 Task: Add the task  Implement a new remote desktop solution for a company's clients to the section Customer Satisfaction Sprint in the project AgilePilot and add a Due Date to the respective task as 2023/12/25
Action: Mouse moved to (559, 574)
Screenshot: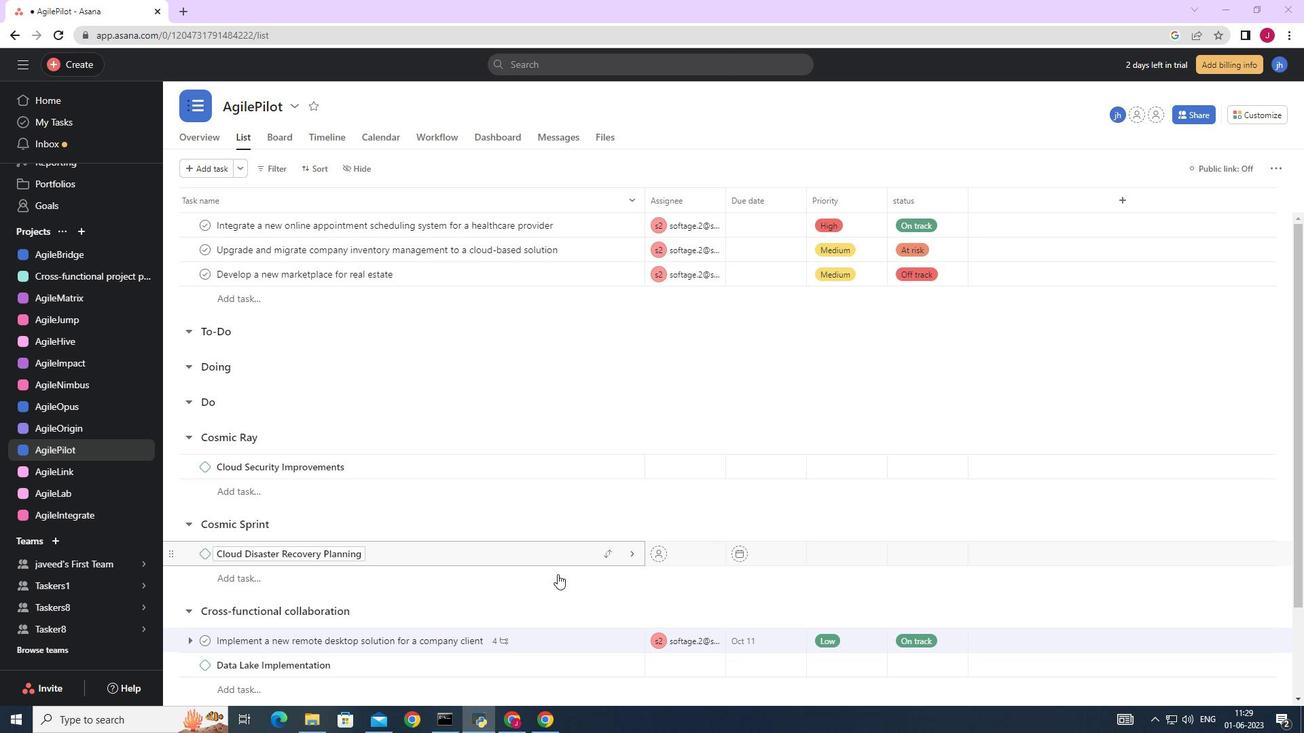 
Action: Mouse scrolled (559, 573) with delta (0, 0)
Screenshot: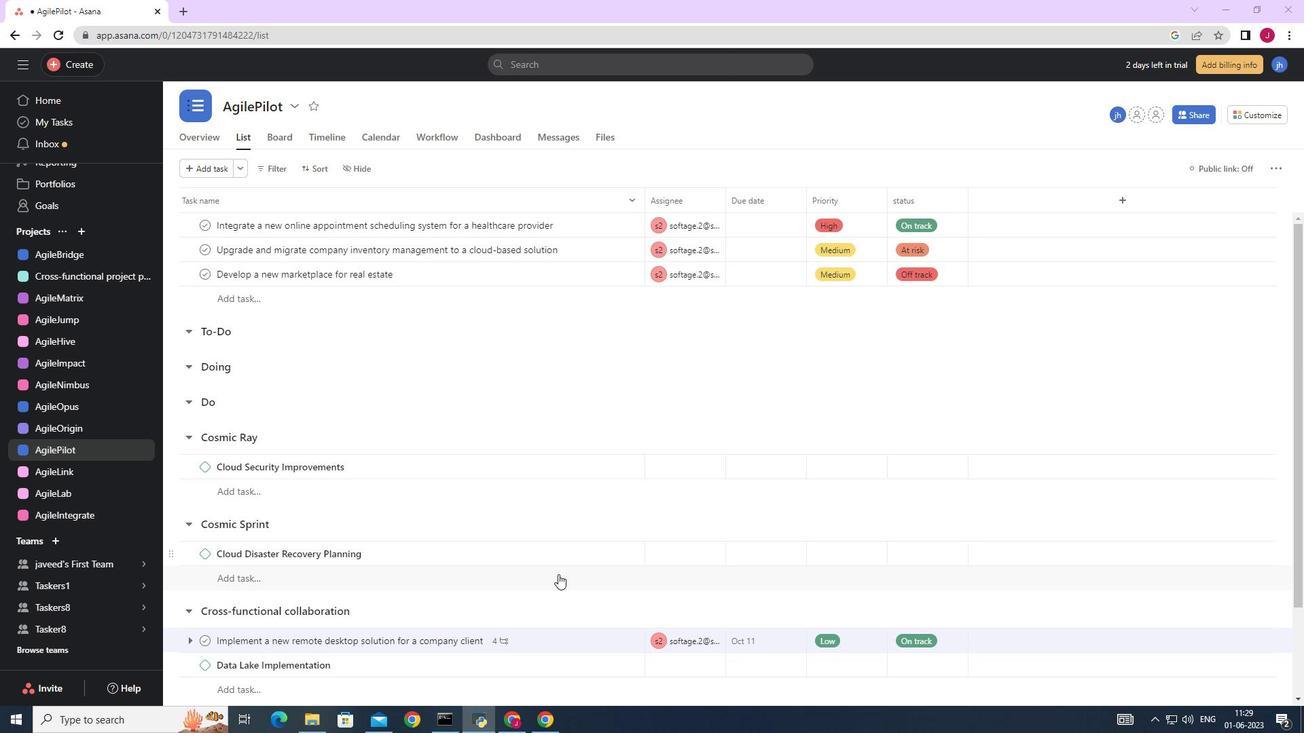 
Action: Mouse scrolled (559, 573) with delta (0, 0)
Screenshot: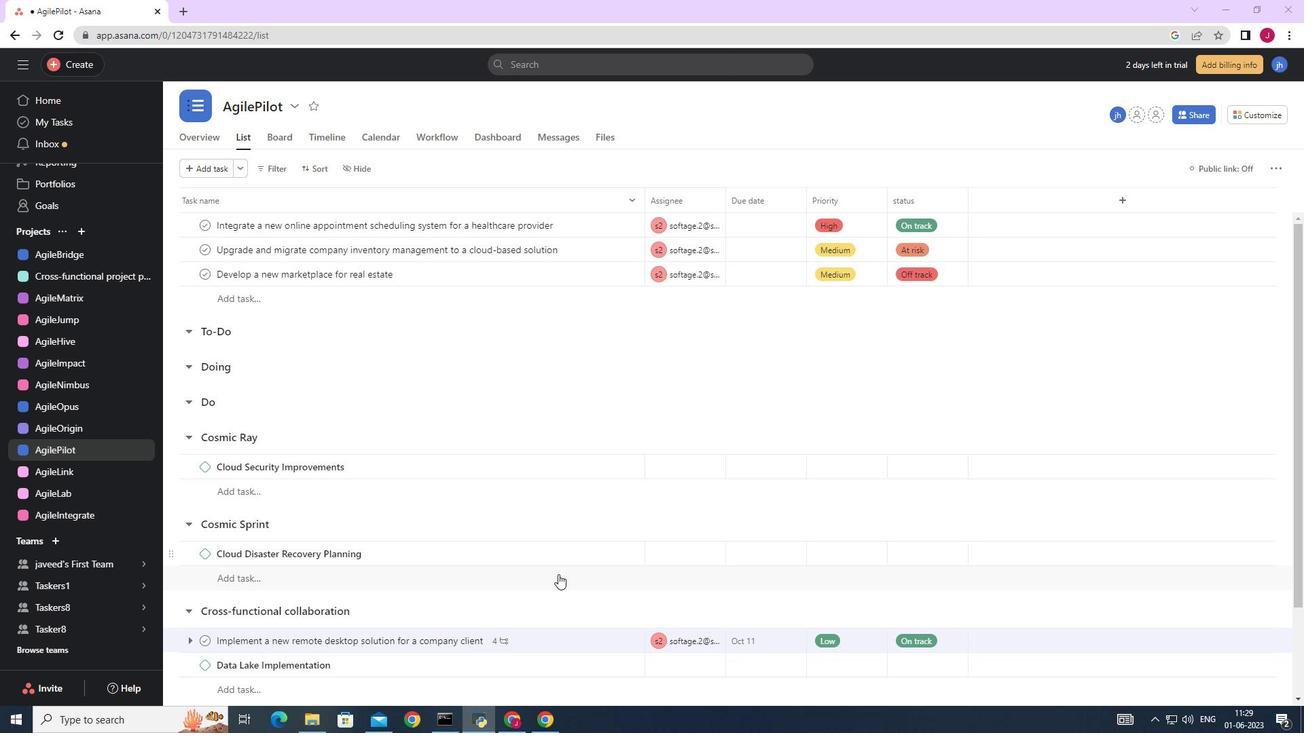 
Action: Mouse scrolled (559, 573) with delta (0, 0)
Screenshot: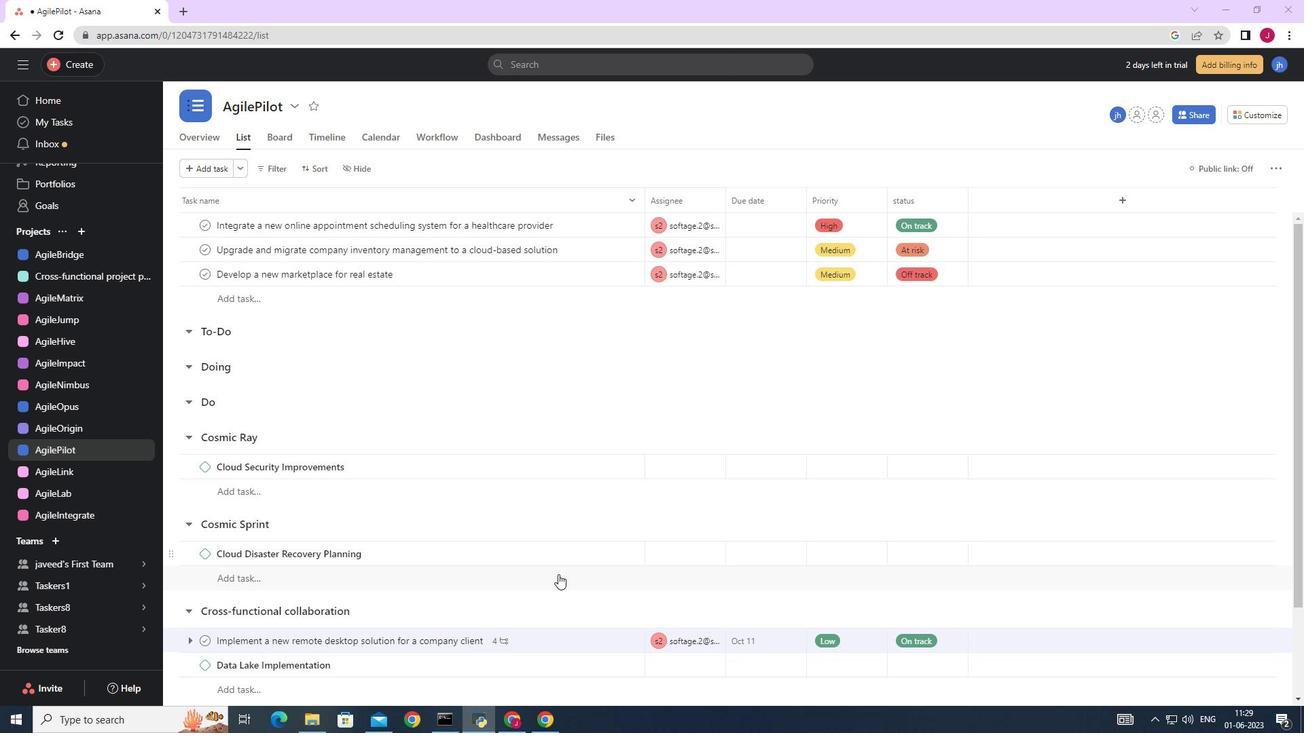 
Action: Mouse scrolled (559, 573) with delta (0, 0)
Screenshot: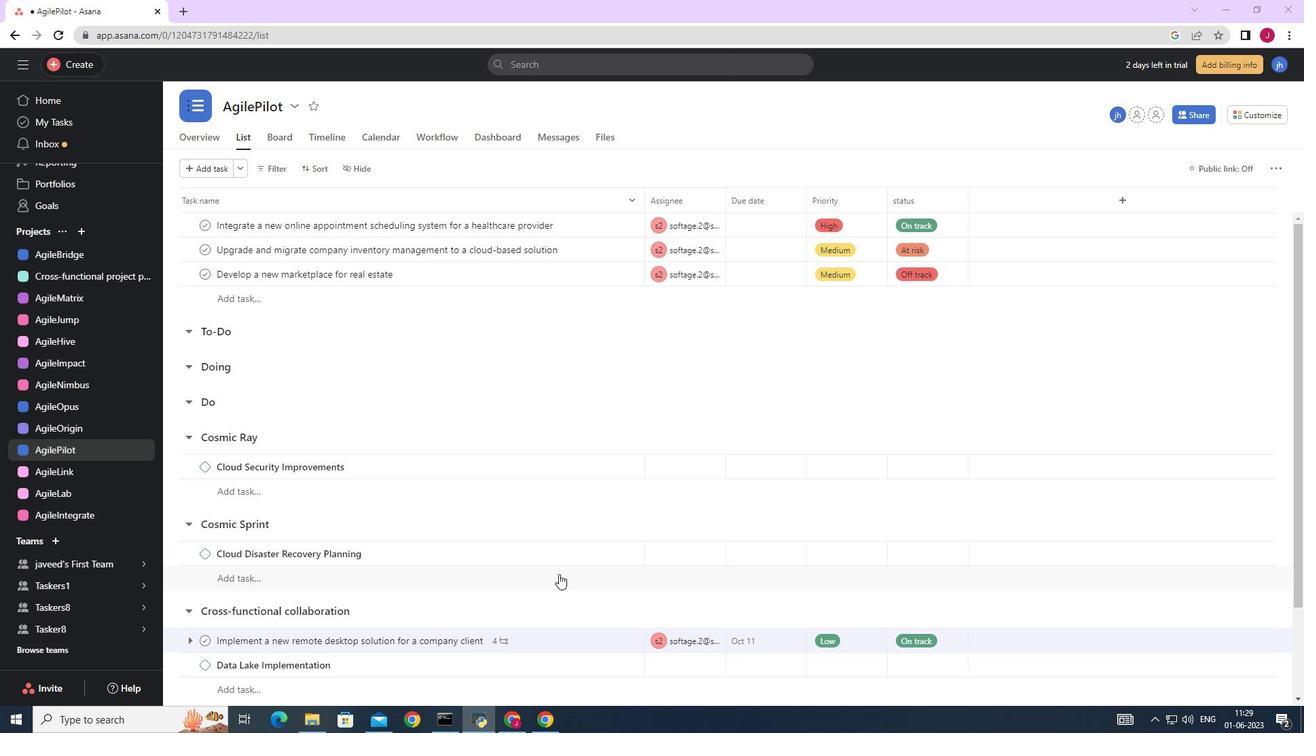 
Action: Mouse scrolled (559, 573) with delta (0, 0)
Screenshot: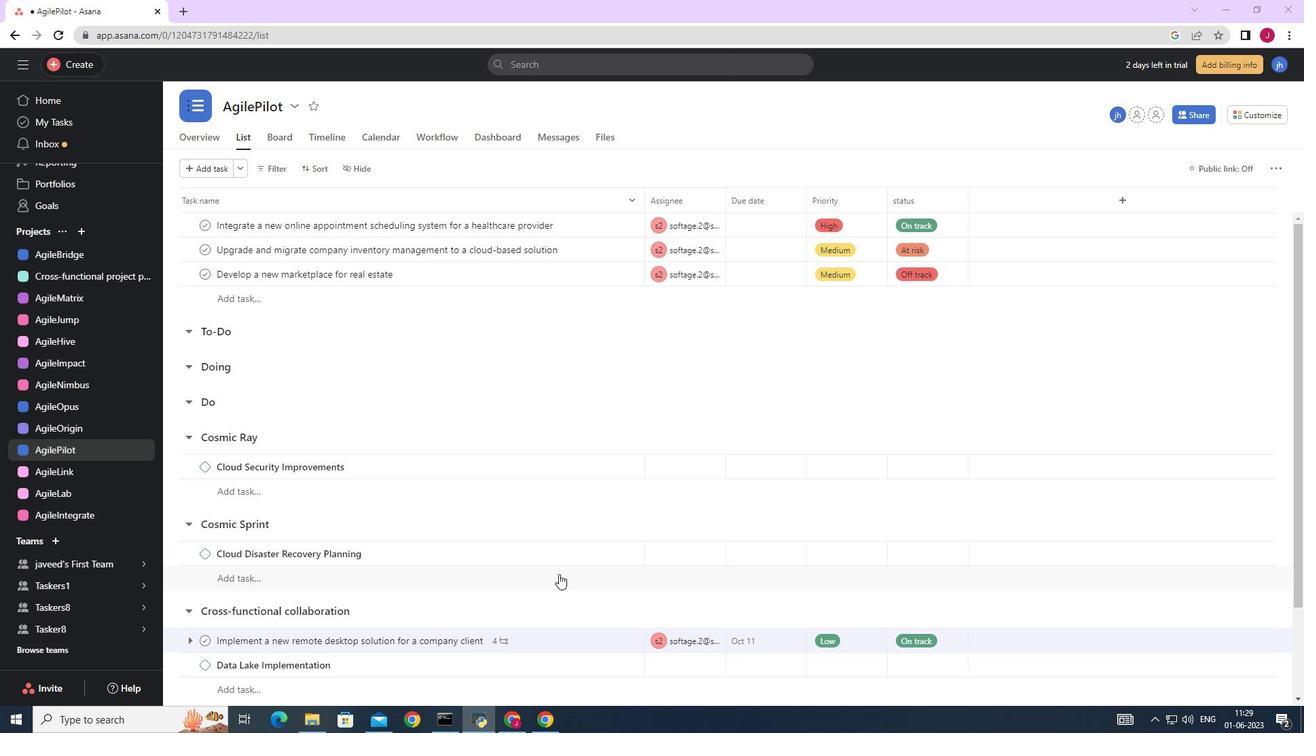 
Action: Mouse moved to (606, 531)
Screenshot: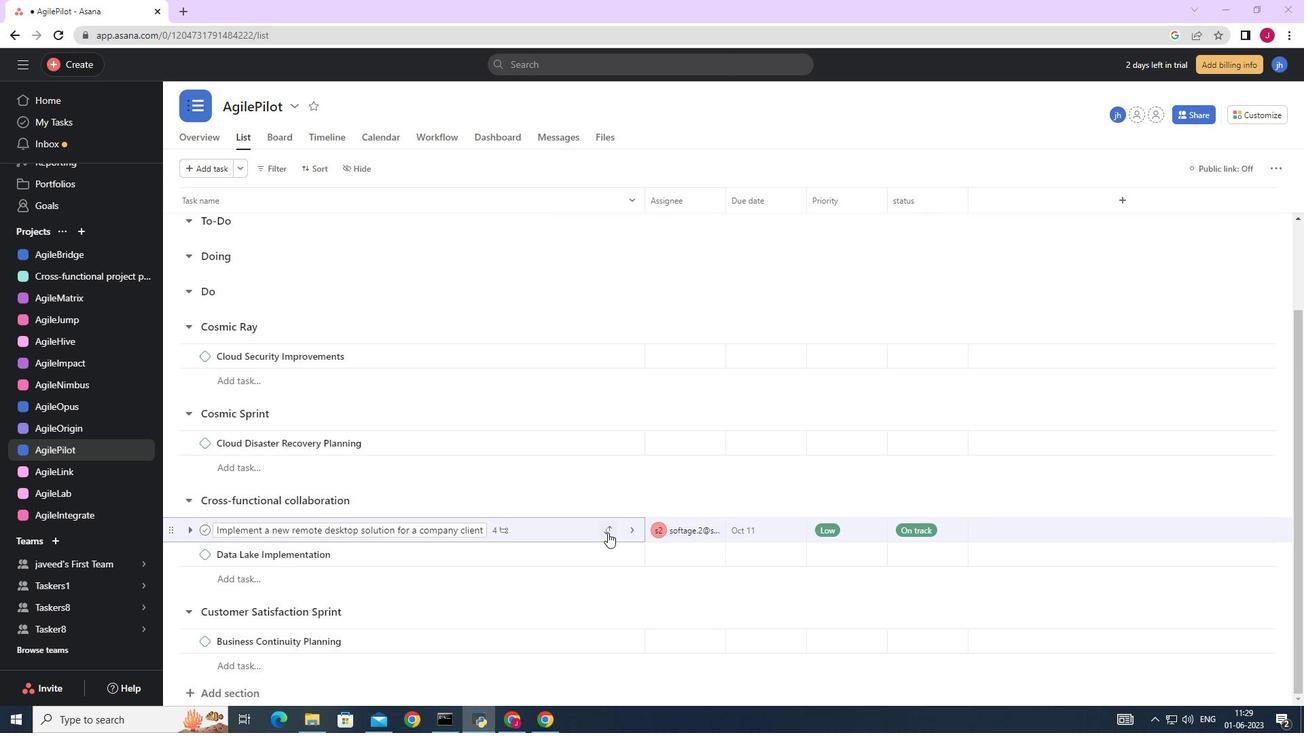 
Action: Mouse pressed left at (606, 531)
Screenshot: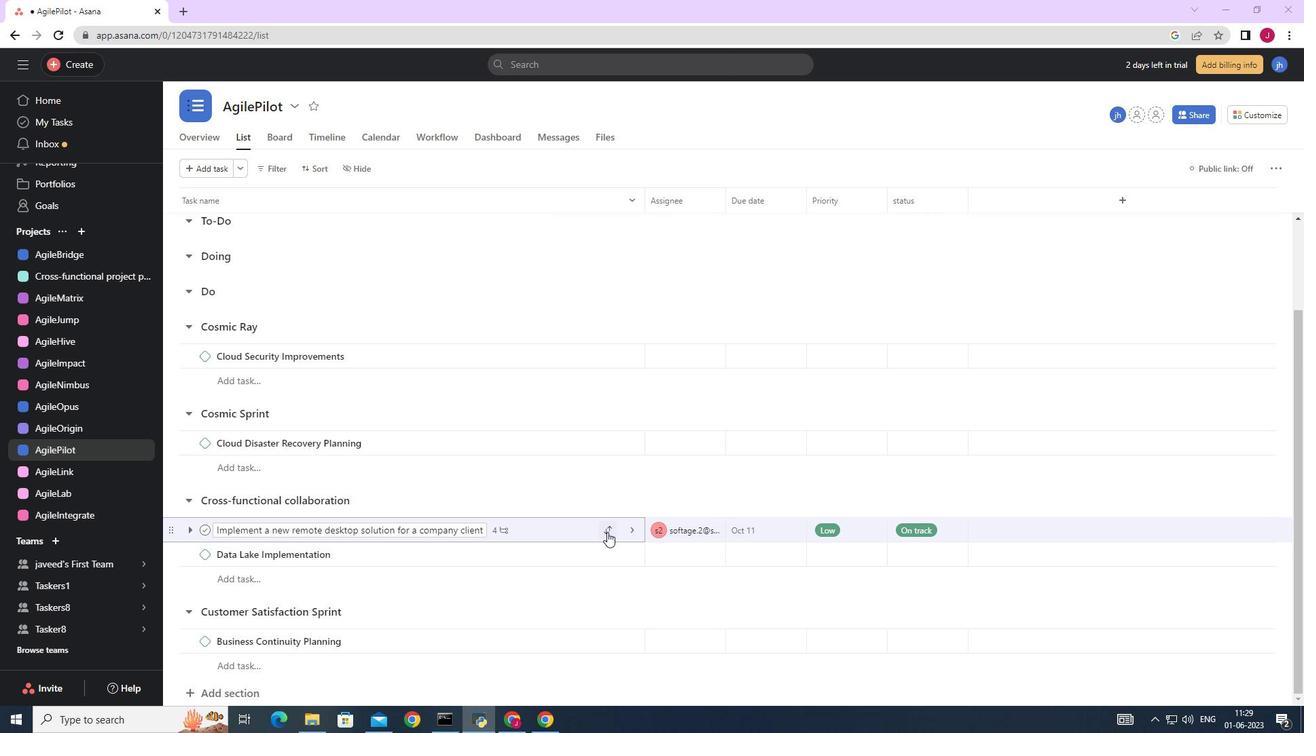 
Action: Mouse moved to (539, 501)
Screenshot: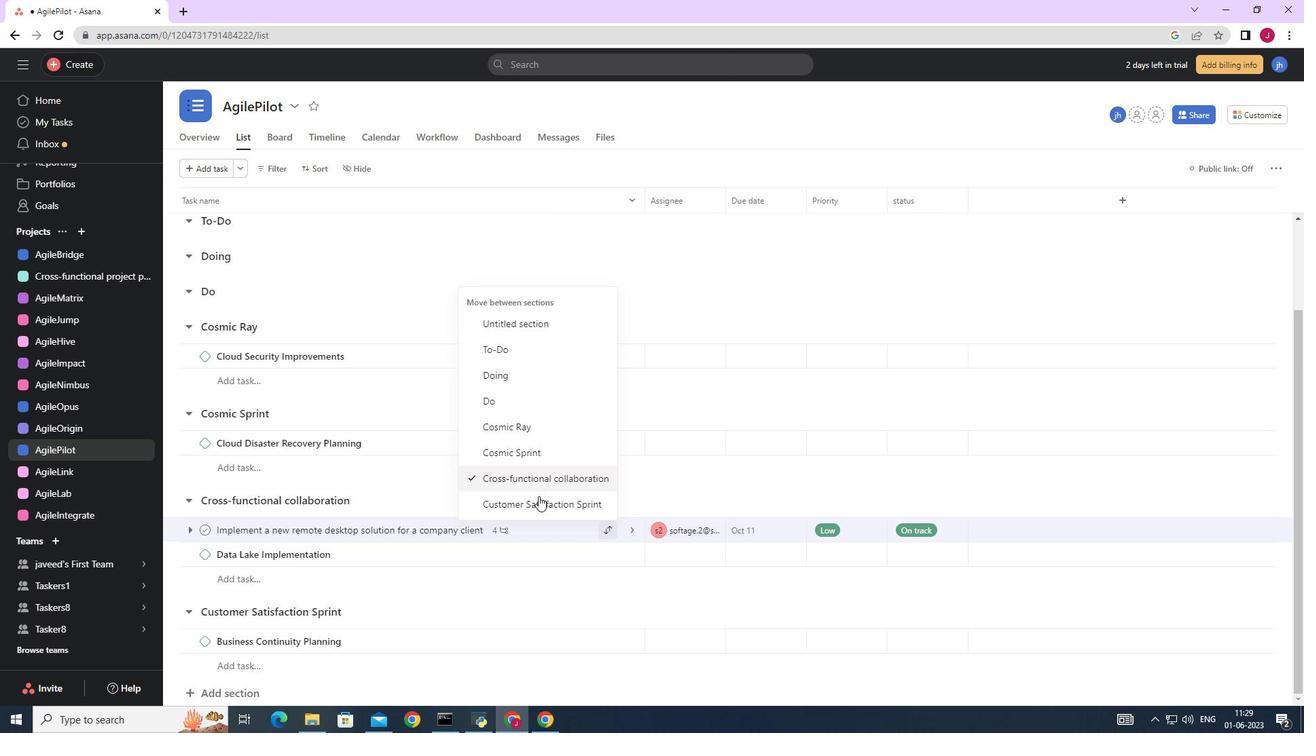 
Action: Mouse pressed left at (539, 501)
Screenshot: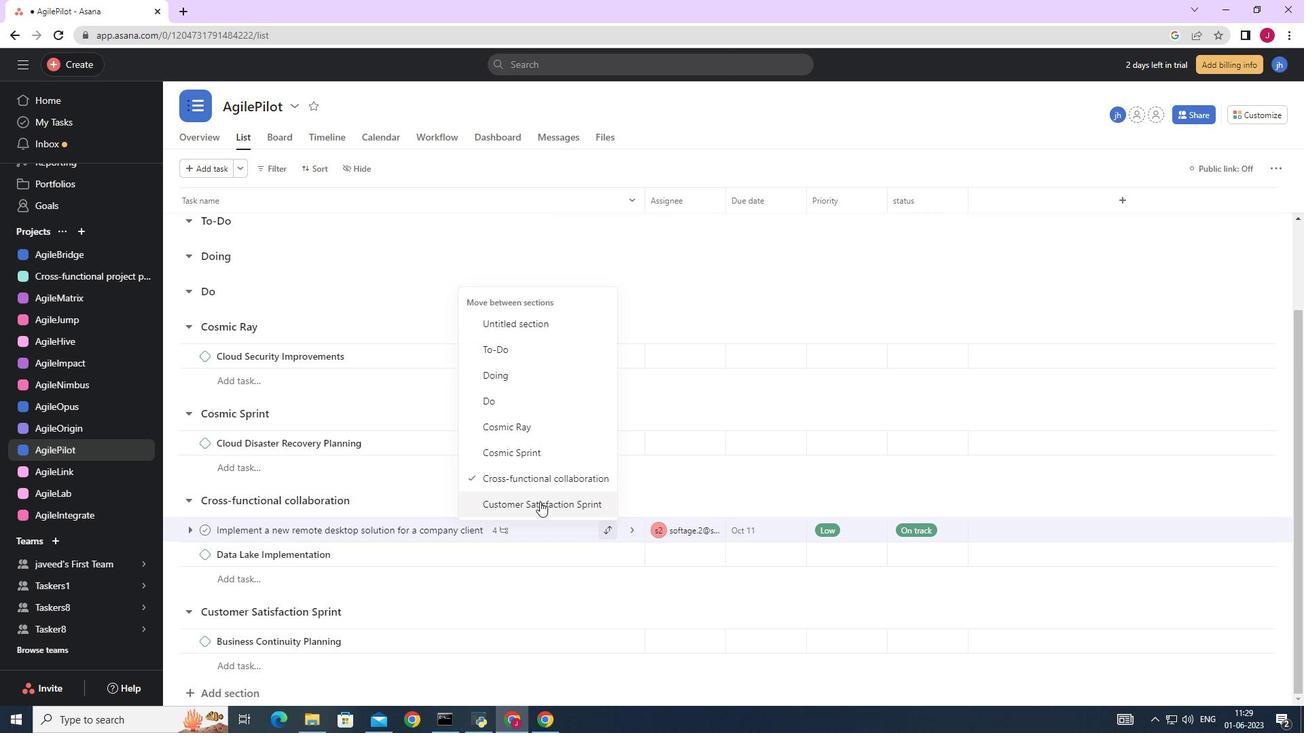 
Action: Mouse moved to (790, 619)
Screenshot: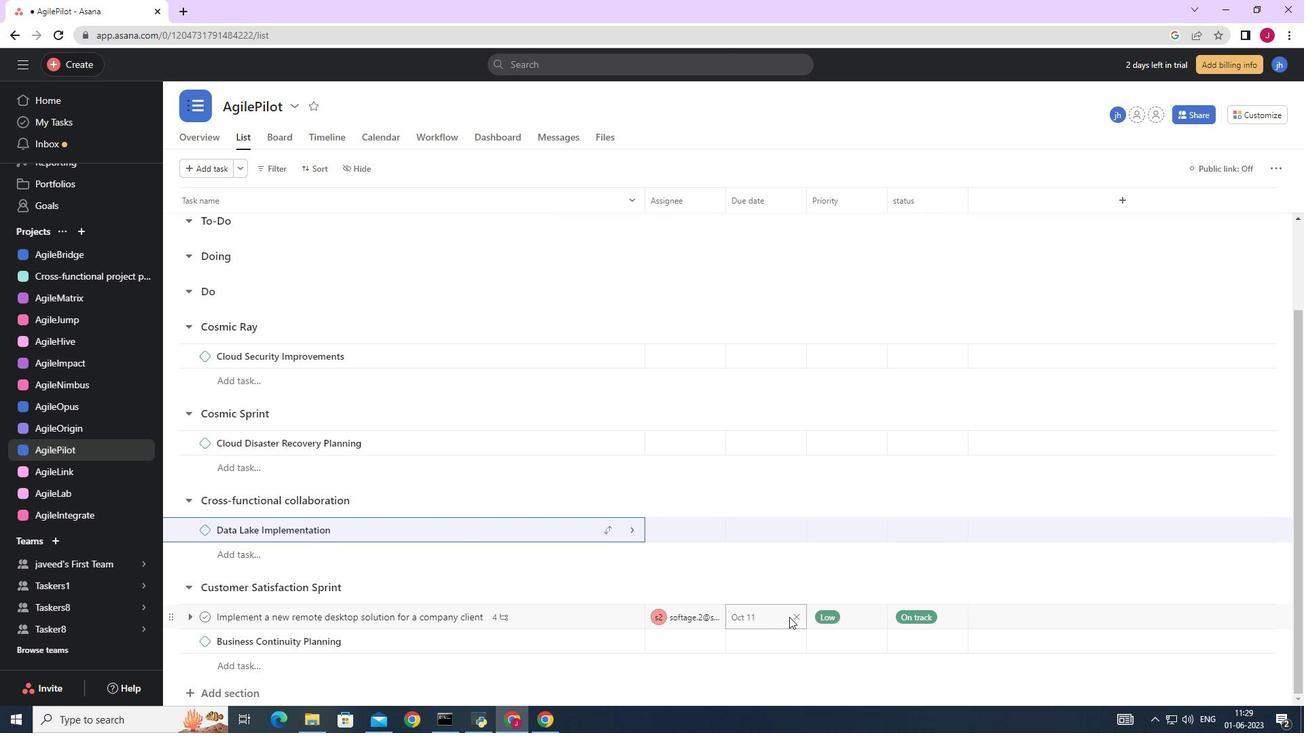 
Action: Mouse pressed left at (790, 619)
Screenshot: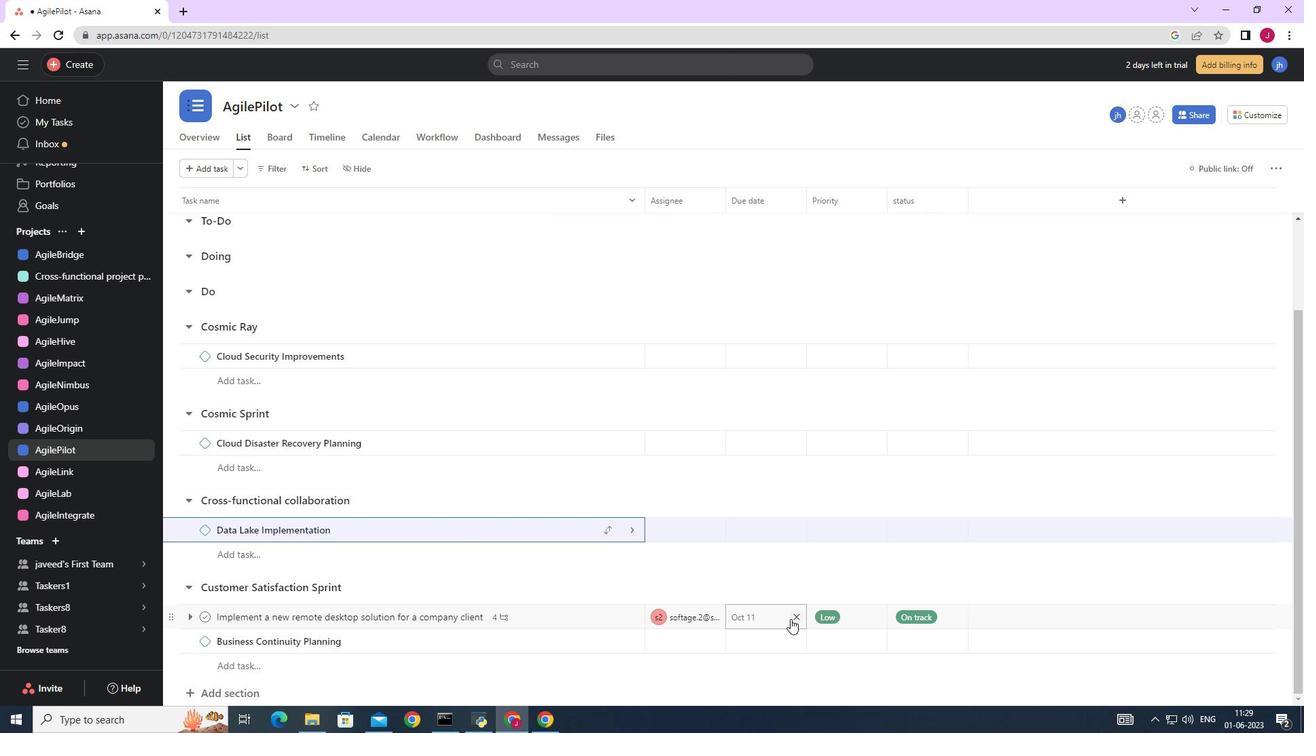 
Action: Mouse moved to (747, 618)
Screenshot: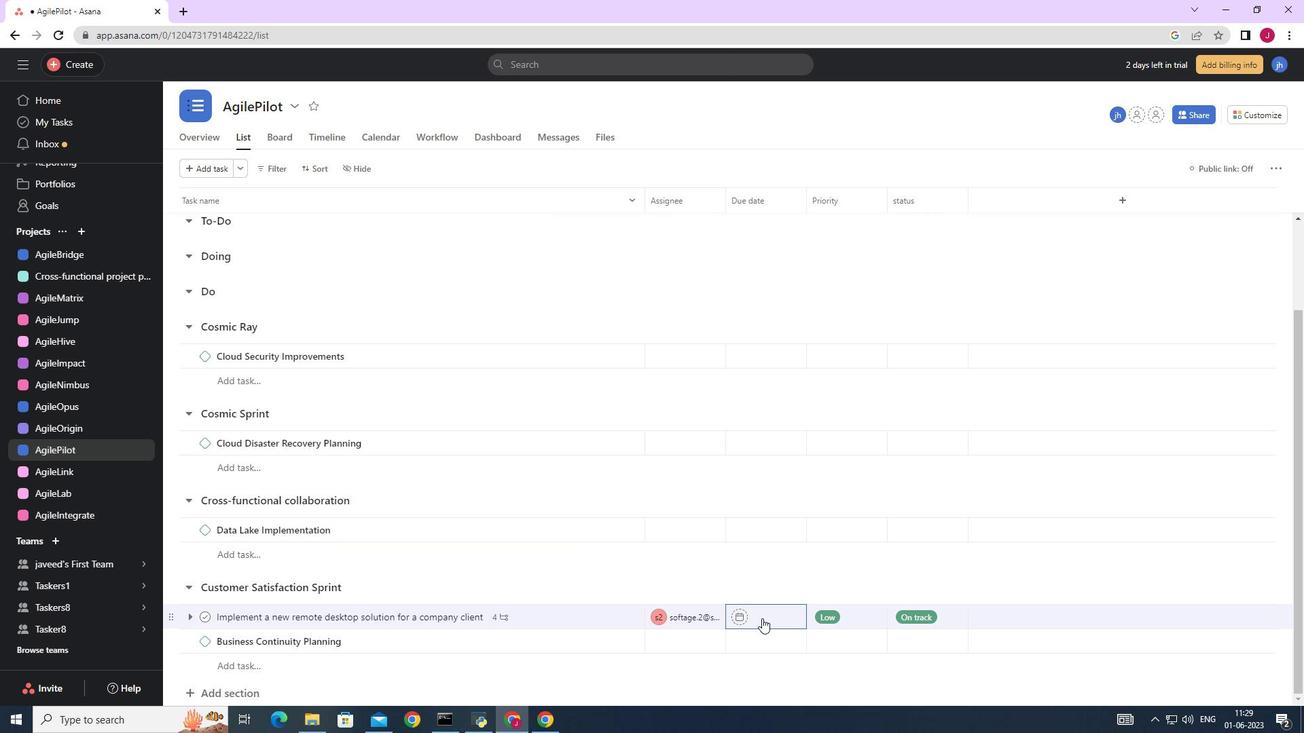 
Action: Mouse pressed left at (747, 618)
Screenshot: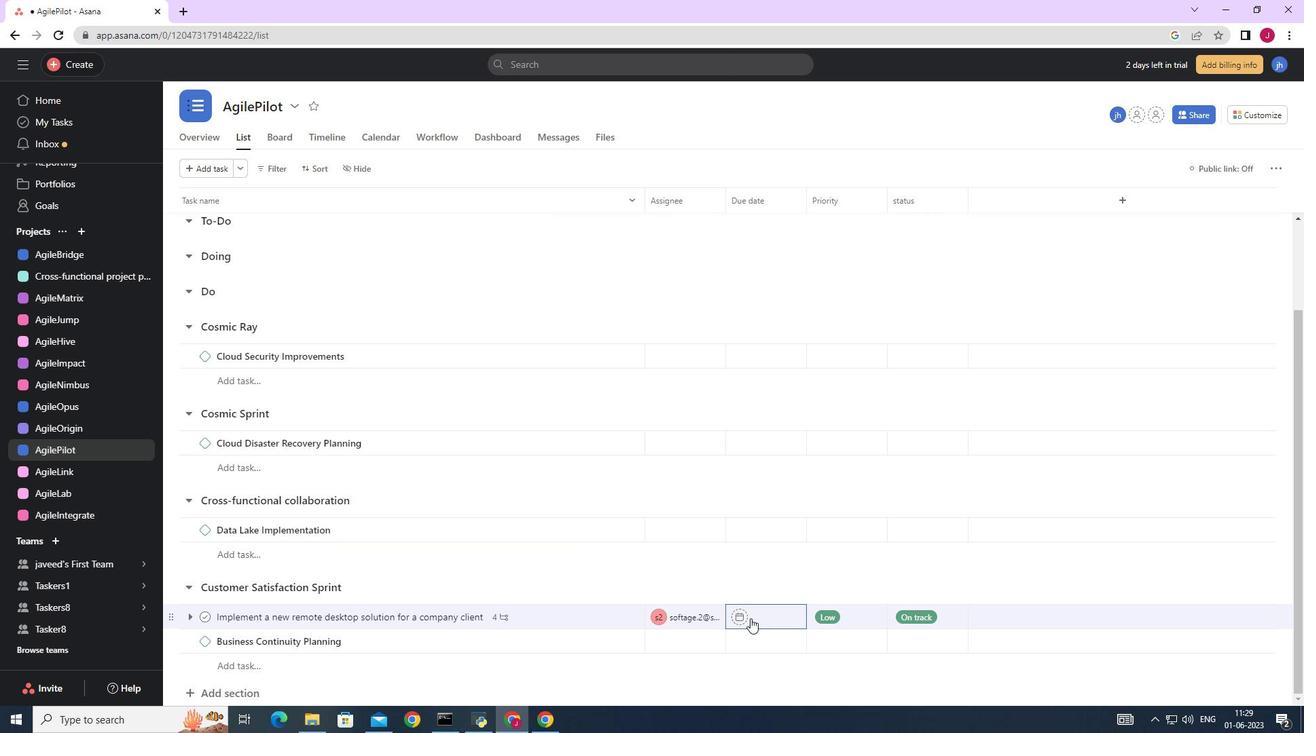 
Action: Mouse moved to (900, 400)
Screenshot: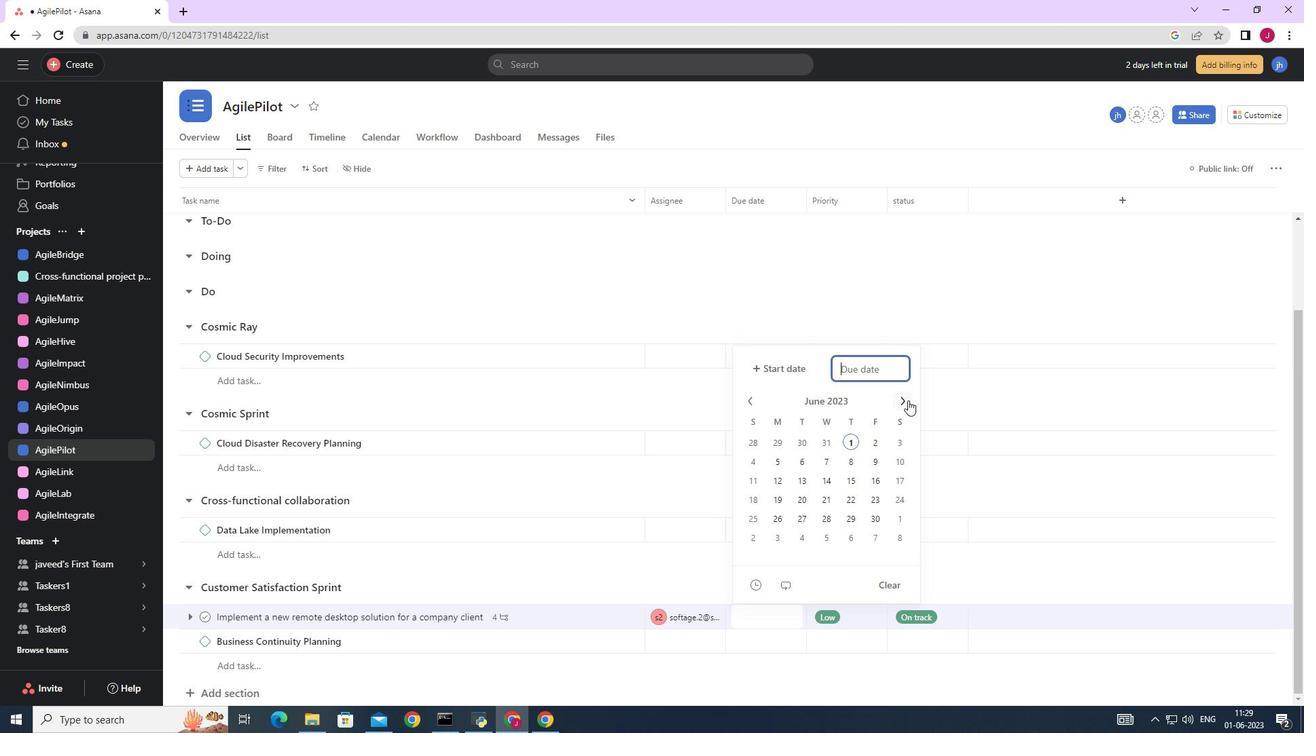 
Action: Mouse pressed left at (900, 400)
Screenshot: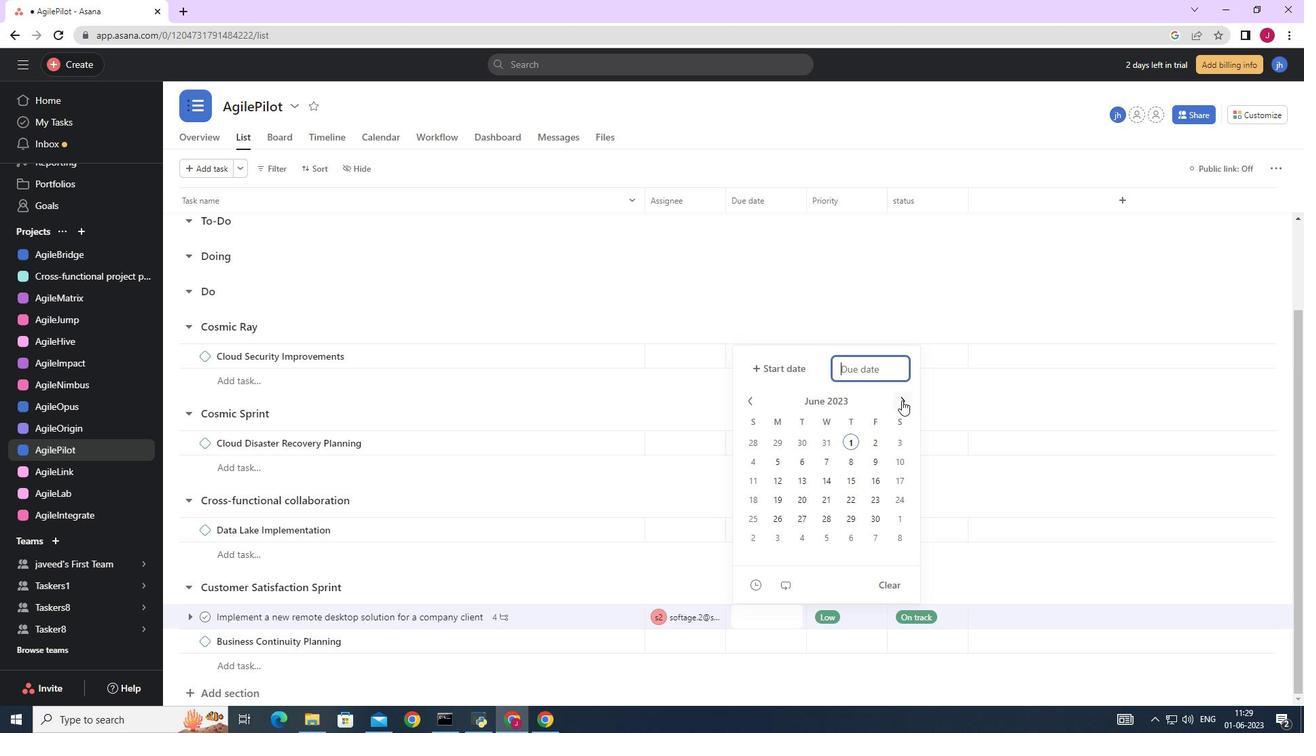 
Action: Mouse pressed left at (900, 400)
Screenshot: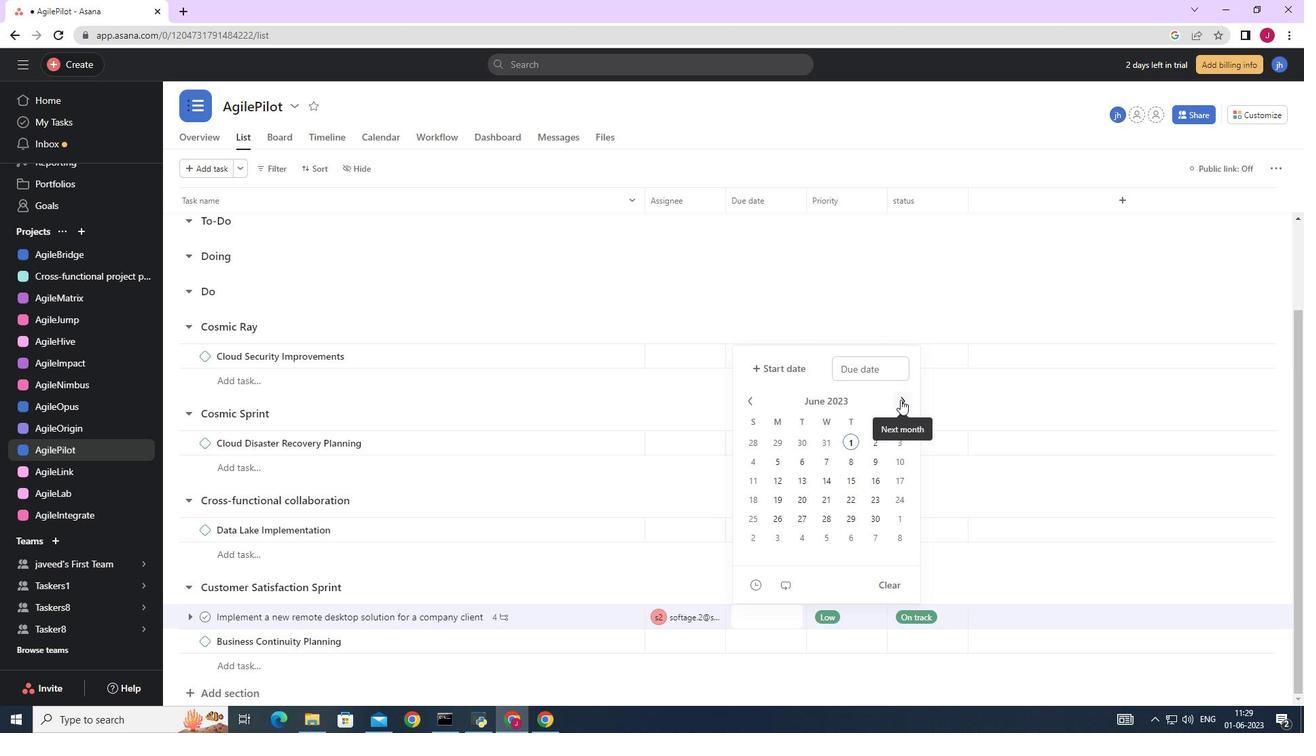 
Action: Mouse pressed left at (900, 400)
Screenshot: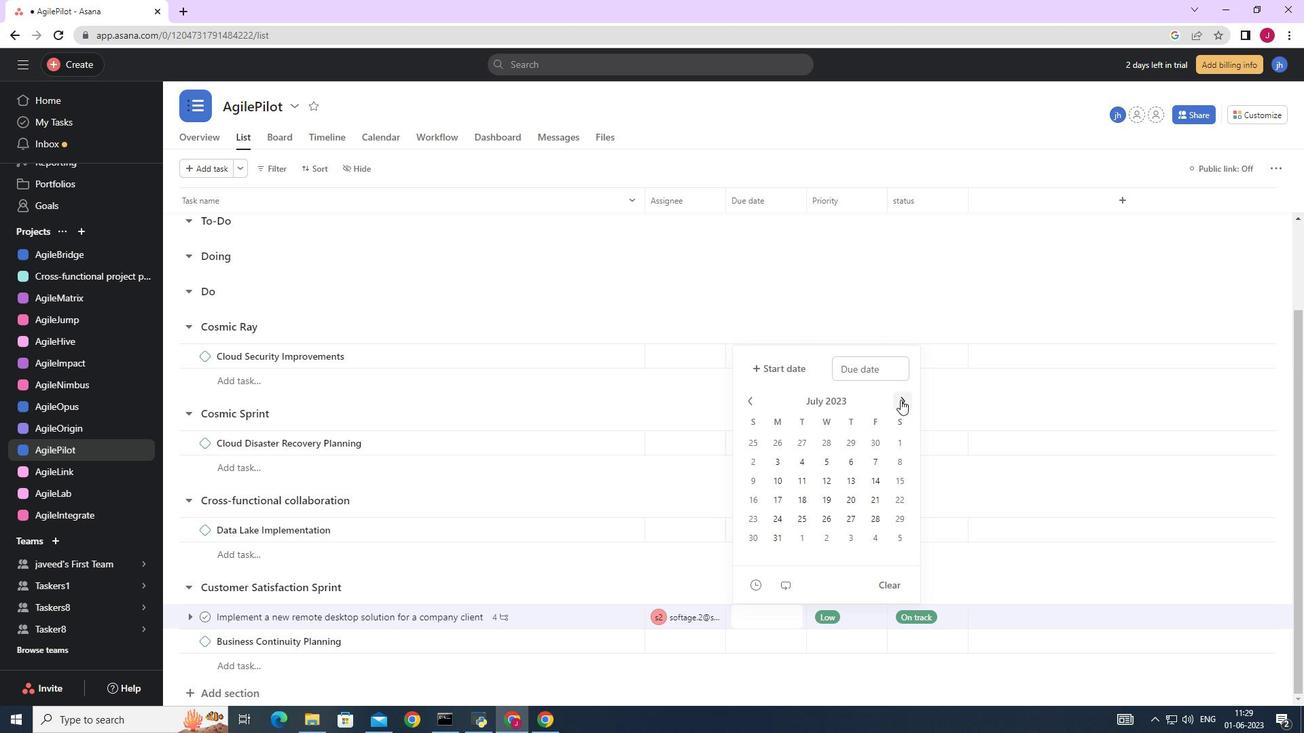 
Action: Mouse pressed left at (900, 400)
Screenshot: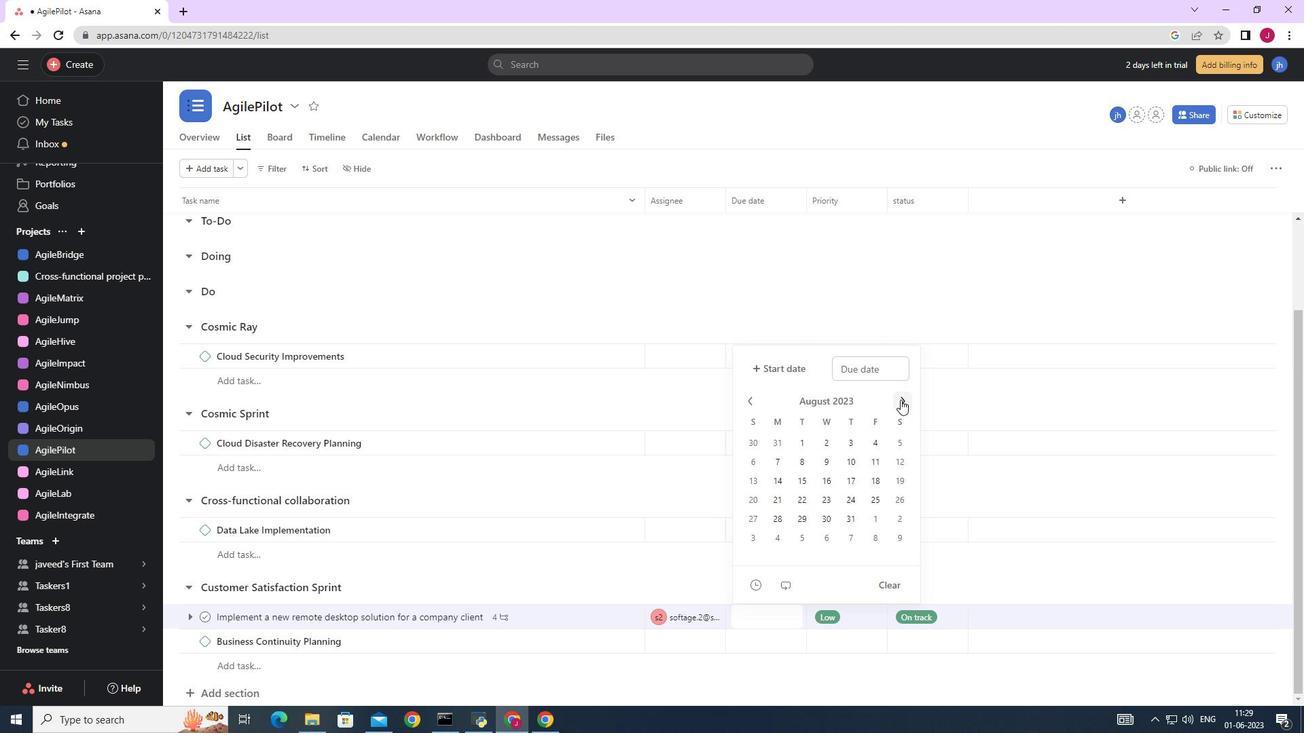 
Action: Mouse pressed left at (900, 400)
Screenshot: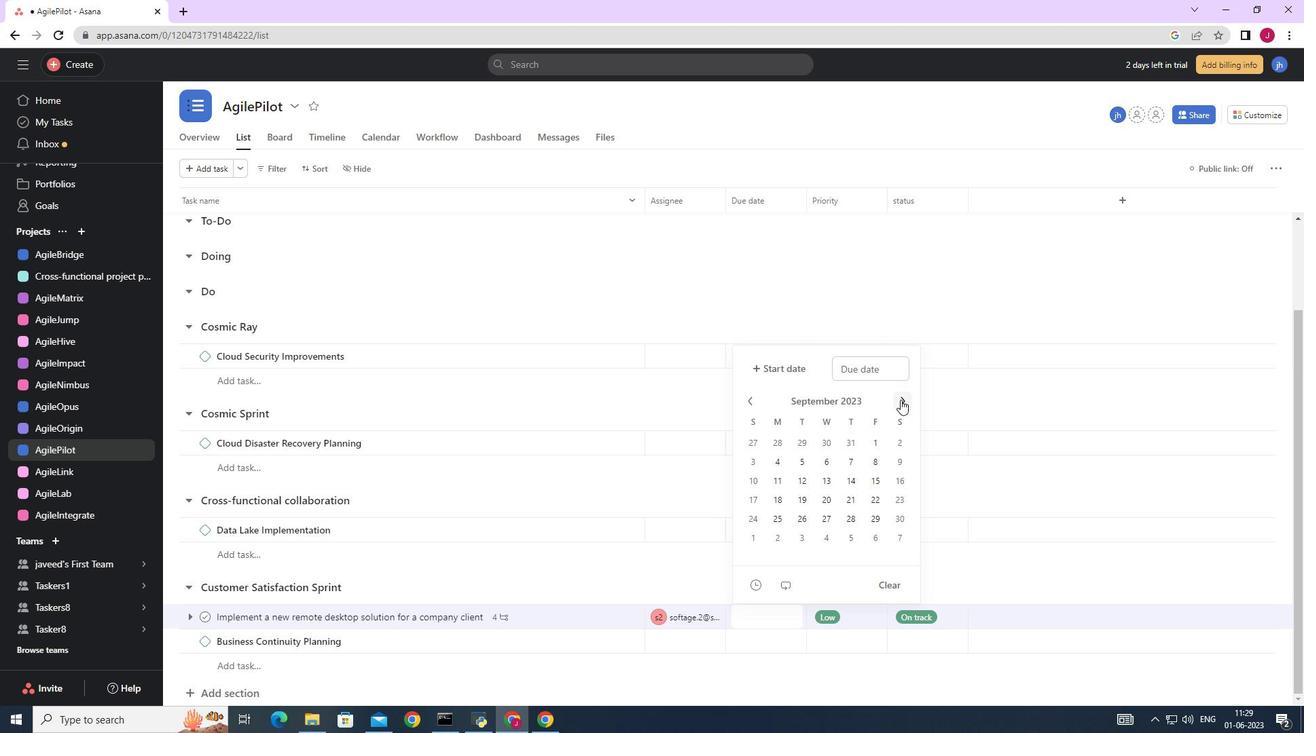 
Action: Mouse pressed left at (900, 400)
Screenshot: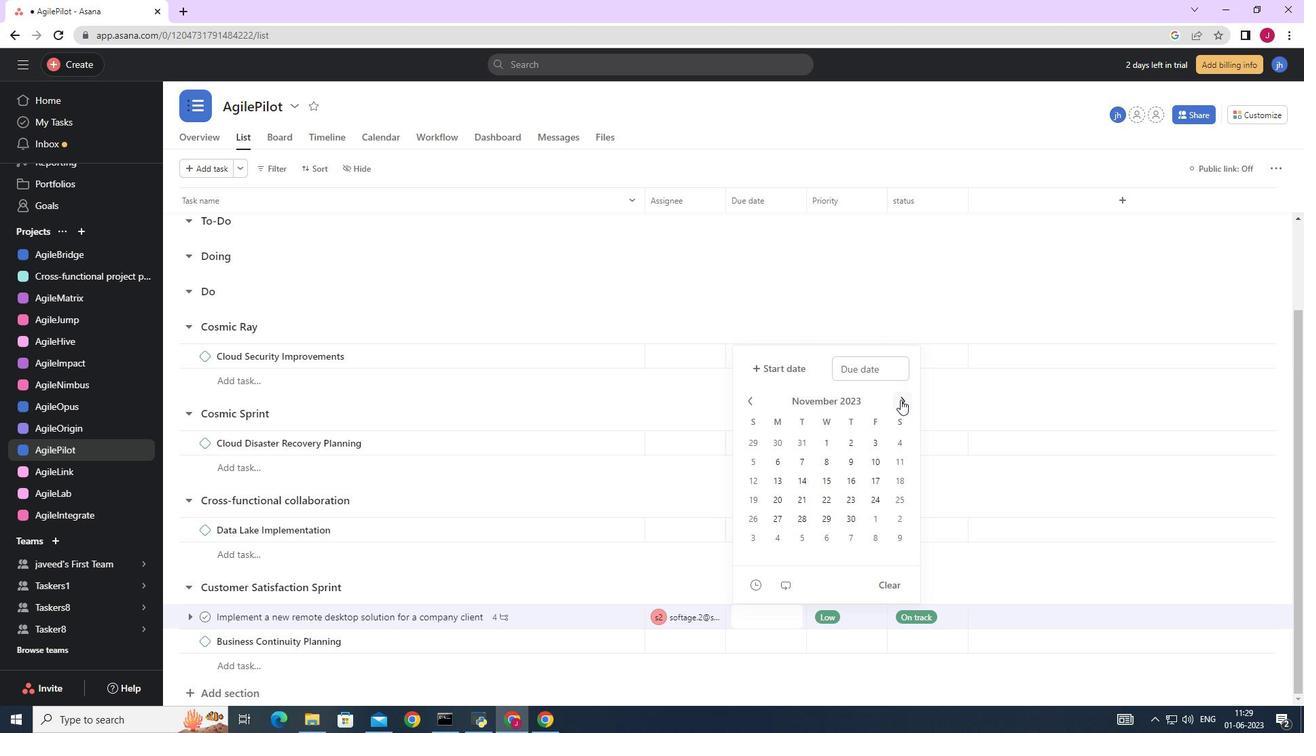 
Action: Mouse moved to (771, 520)
Screenshot: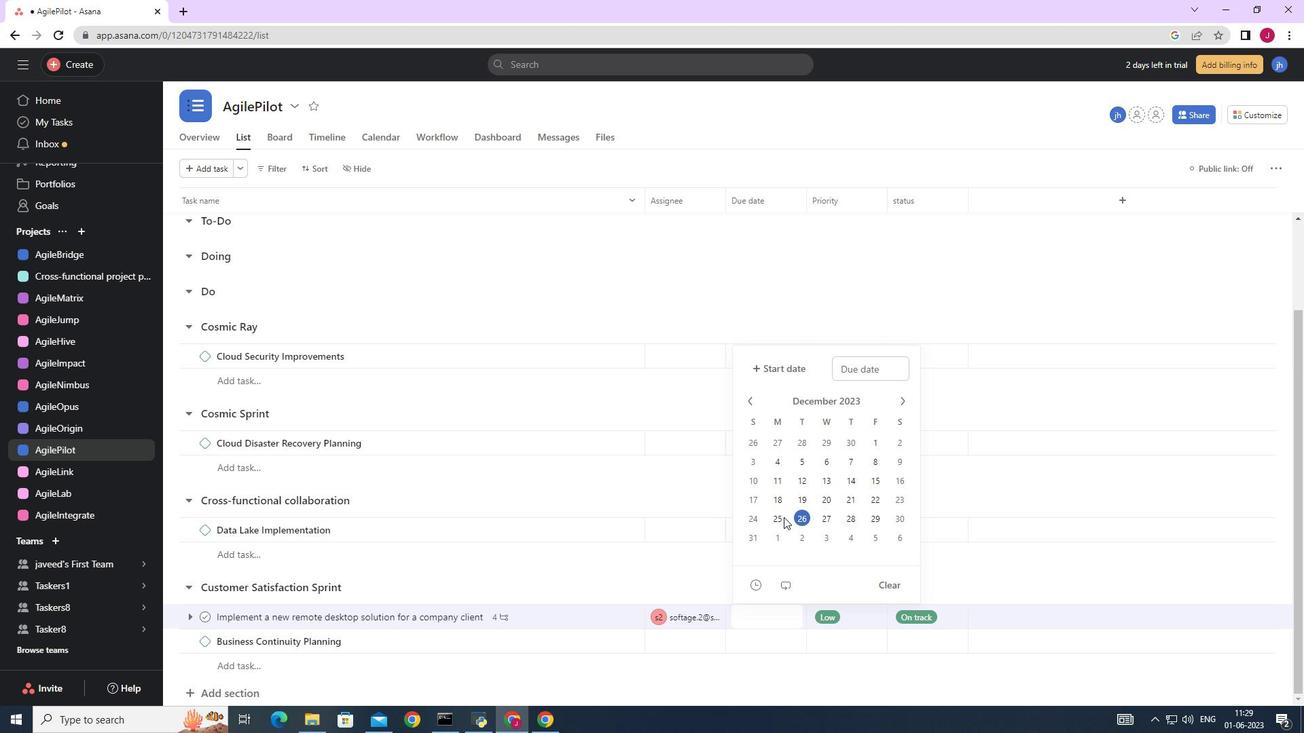 
Action: Mouse pressed left at (771, 520)
Screenshot: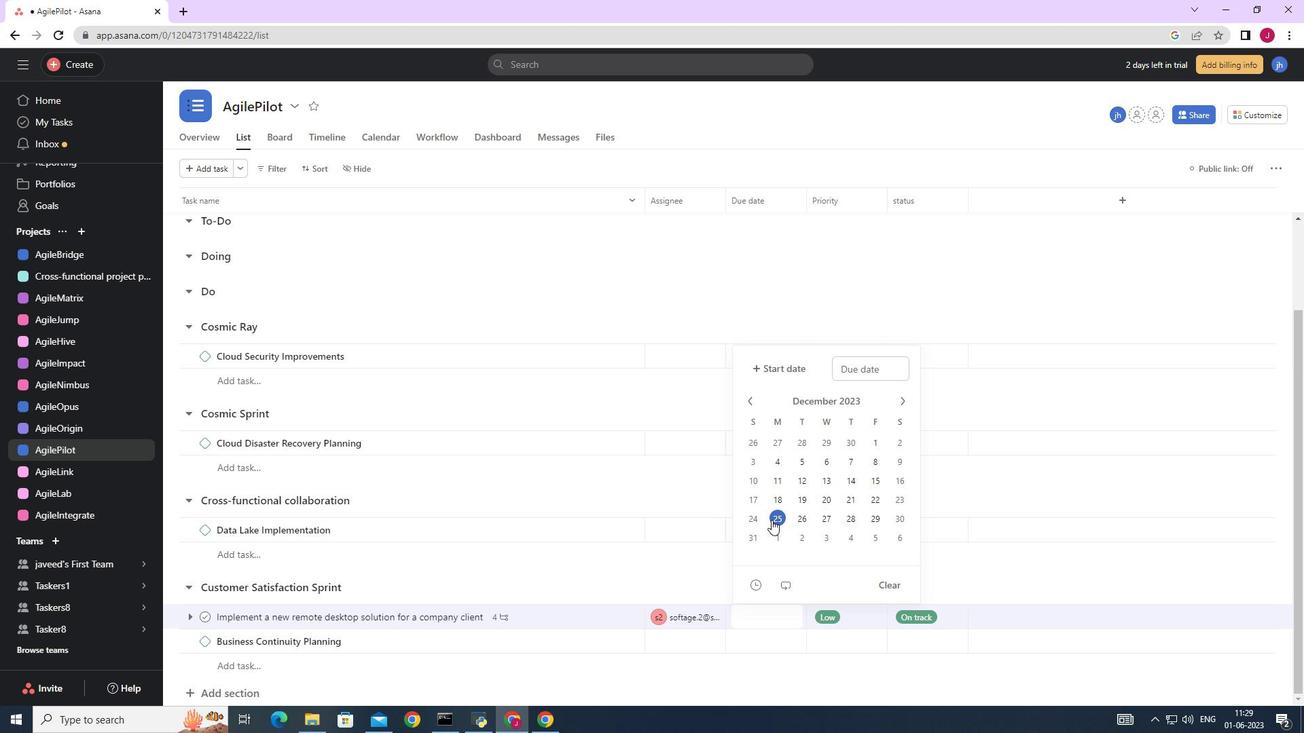 
Action: Mouse moved to (1153, 294)
Screenshot: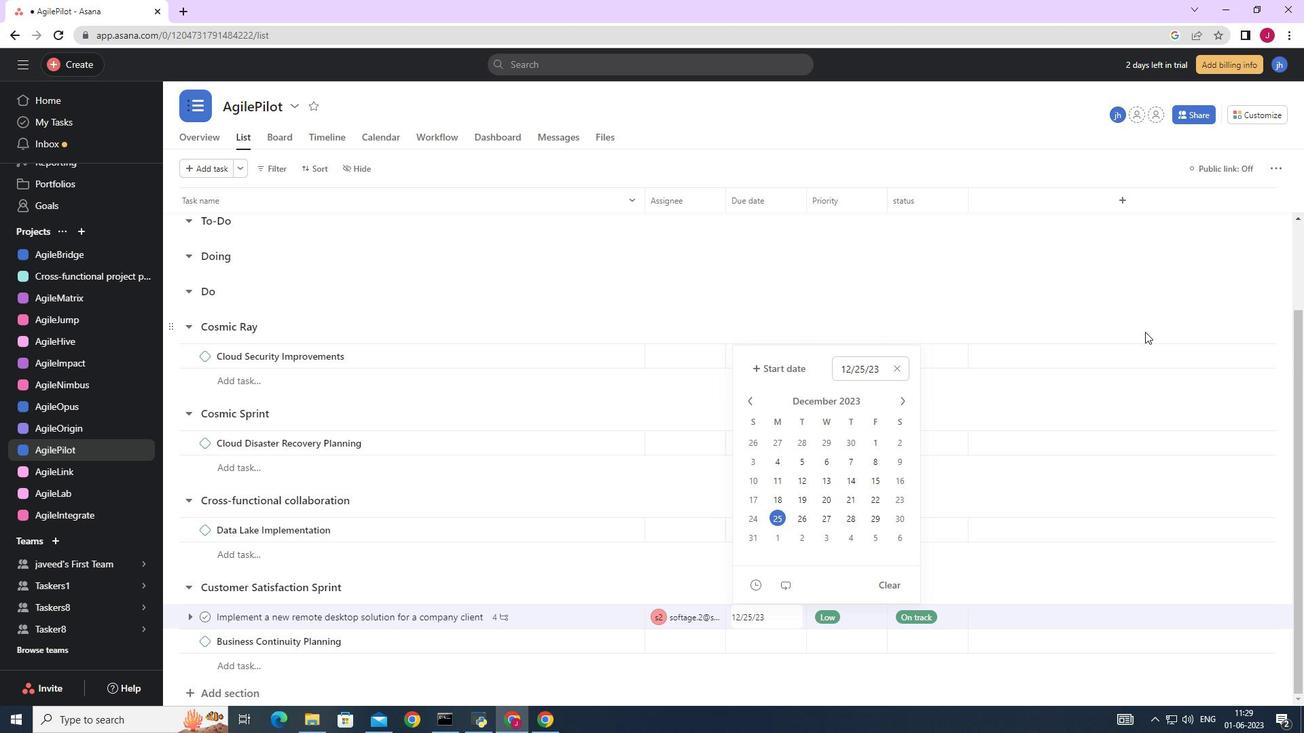
Action: Mouse pressed left at (1153, 294)
Screenshot: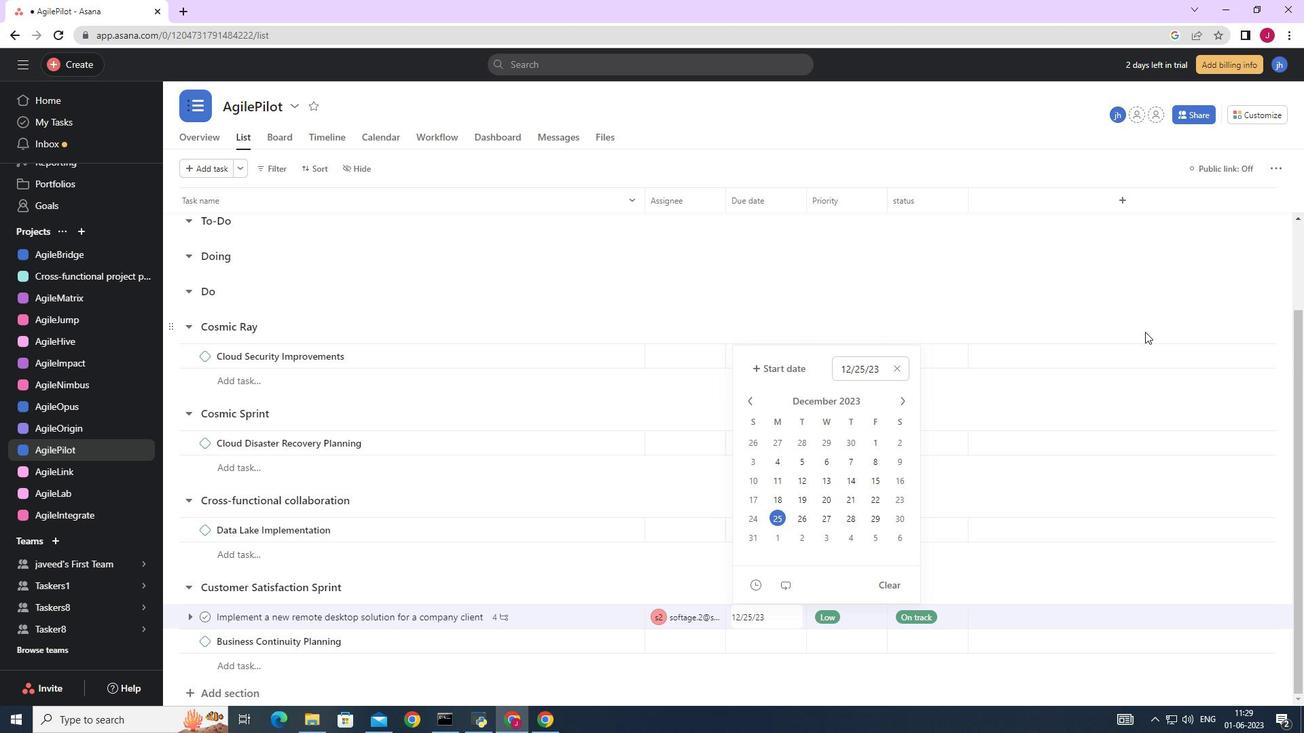 
Action: Mouse moved to (1147, 296)
Screenshot: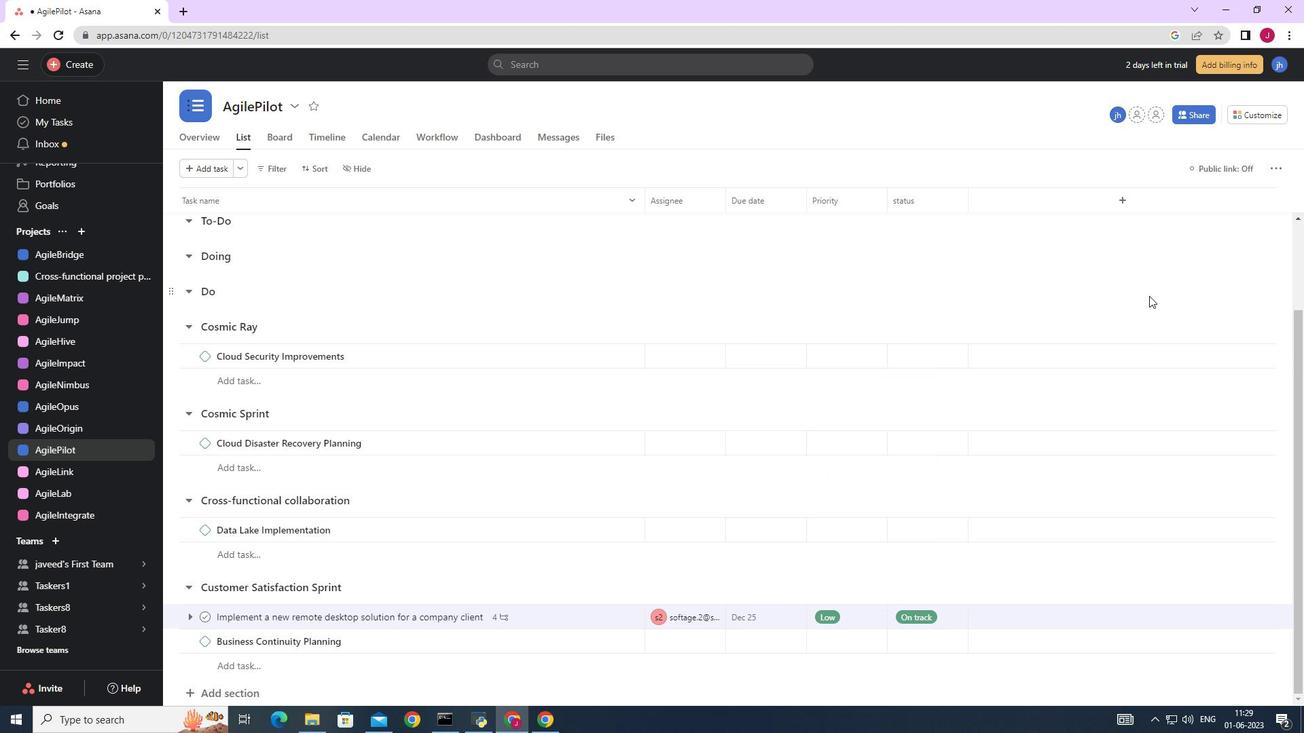 
